 Task: Open a blank sheet, save the file as James Add the quote 'Your time is limited, so don't waste it living someone else's life'Your time is limited, so don't waste it living someone else's life  Apply font style Apply font style Harlow Solid Italic and font size 16 Align the text to the Right .Change the text color to  Purple
Action: Mouse moved to (31, 24)
Screenshot: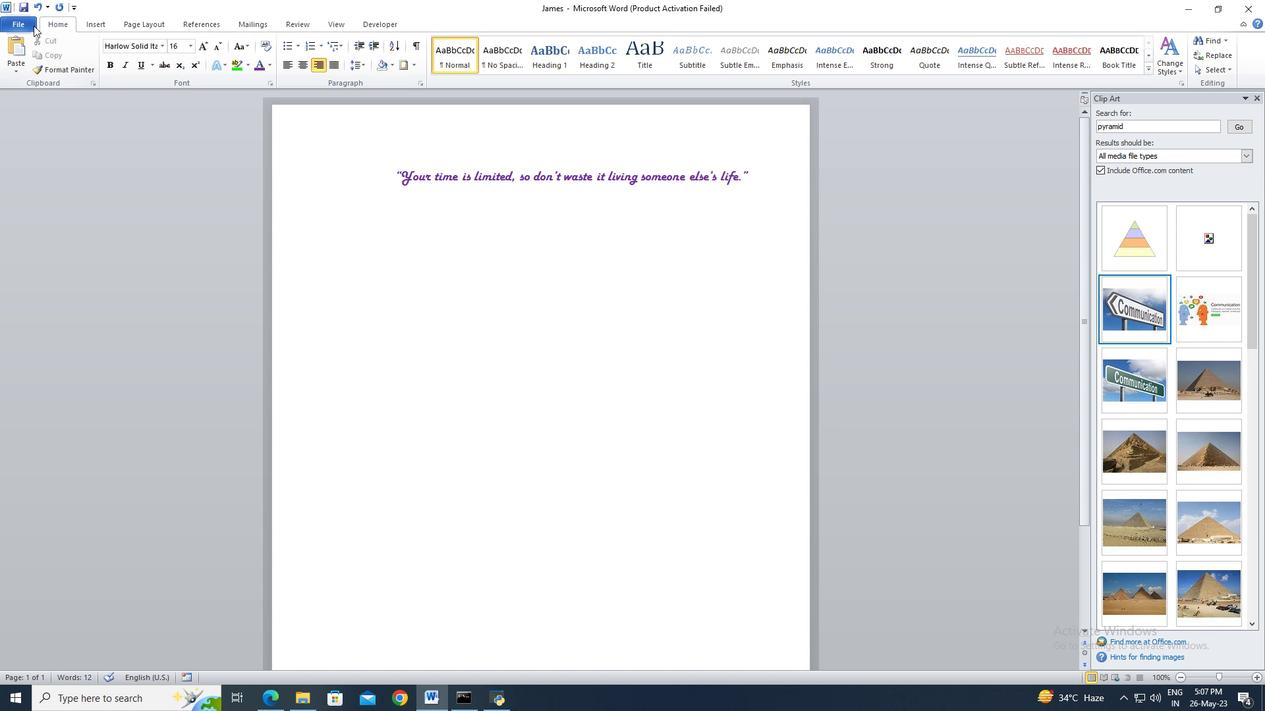 
Action: Mouse pressed left at (31, 24)
Screenshot: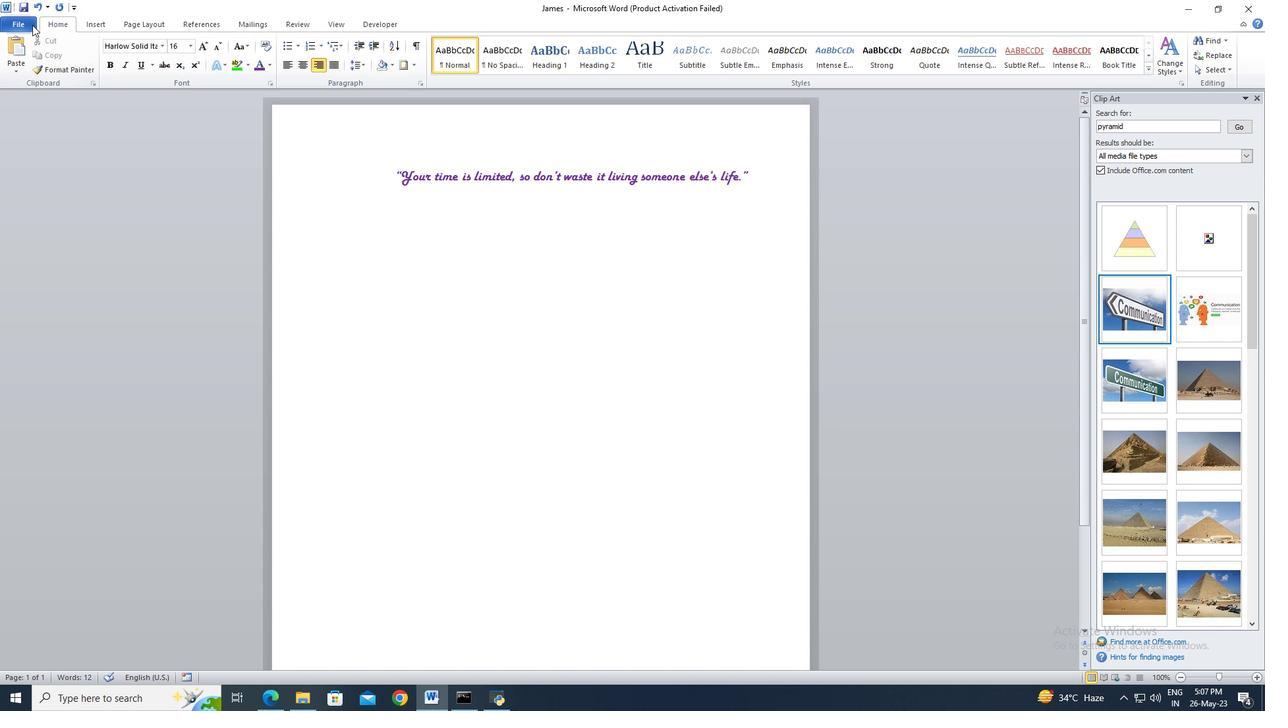 
Action: Mouse moved to (42, 172)
Screenshot: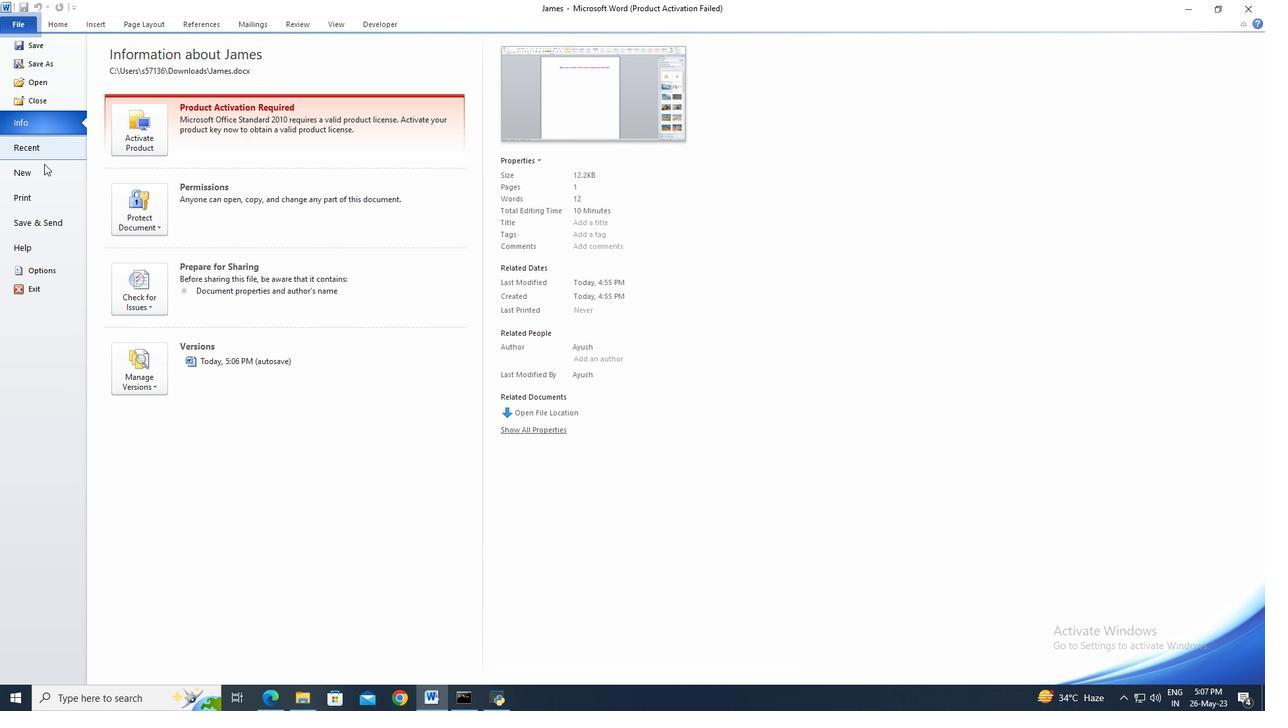 
Action: Mouse pressed left at (42, 172)
Screenshot: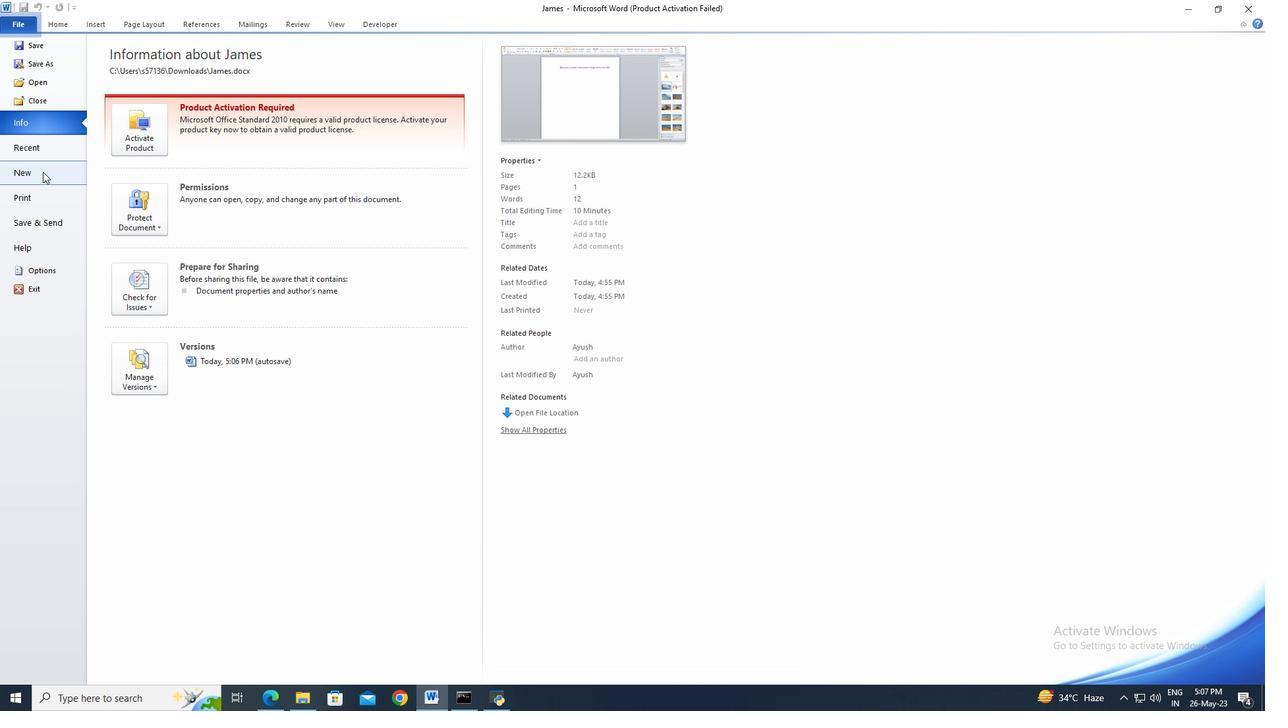 
Action: Mouse moved to (653, 336)
Screenshot: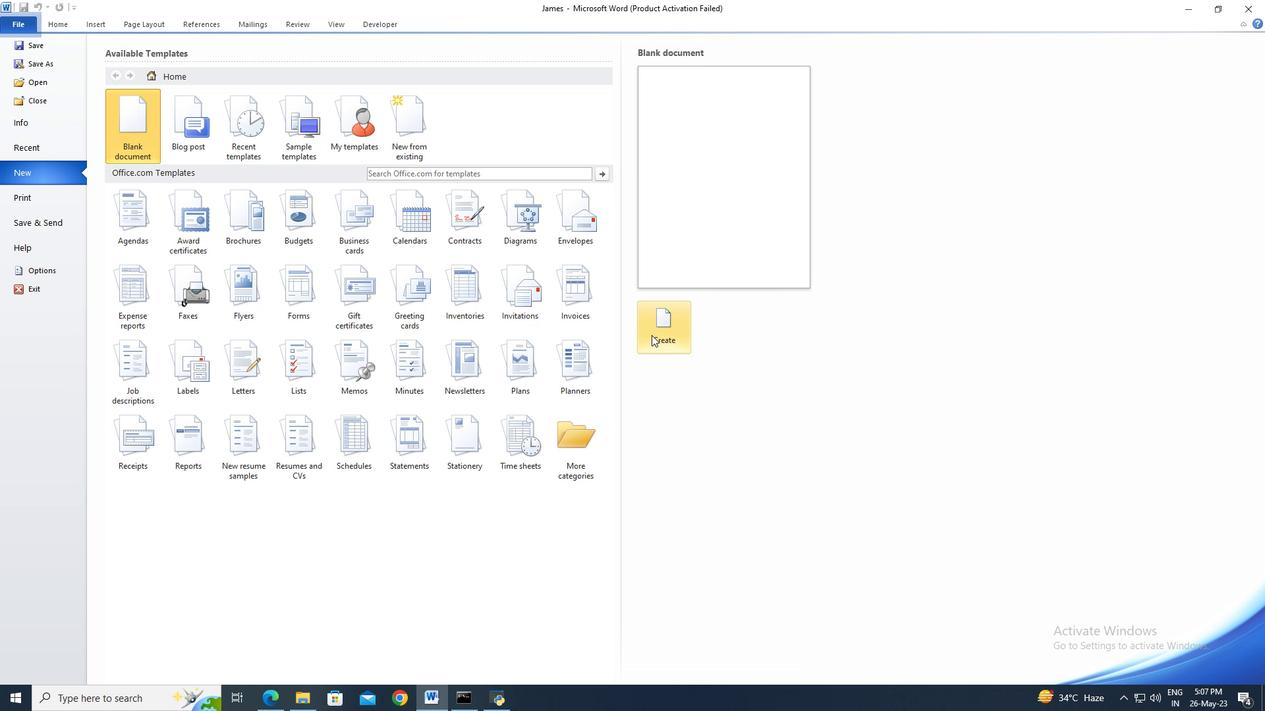 
Action: Mouse pressed left at (653, 336)
Screenshot: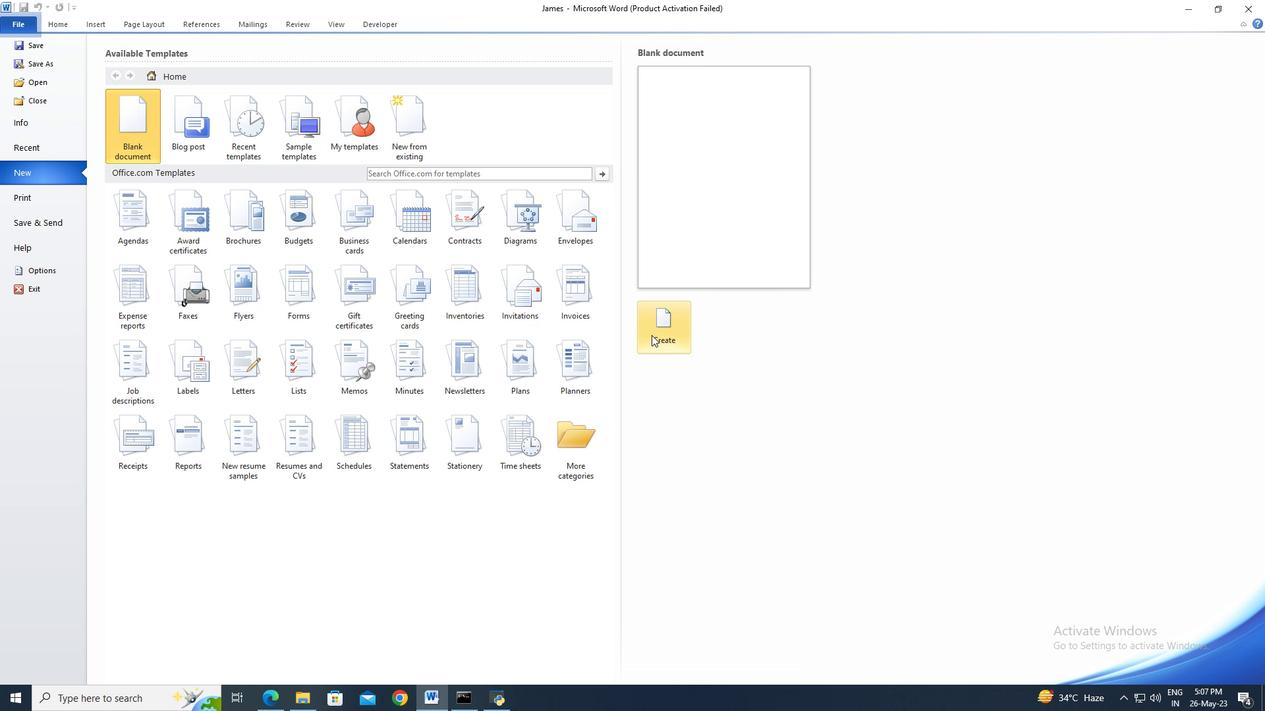 
Action: Mouse moved to (29, 25)
Screenshot: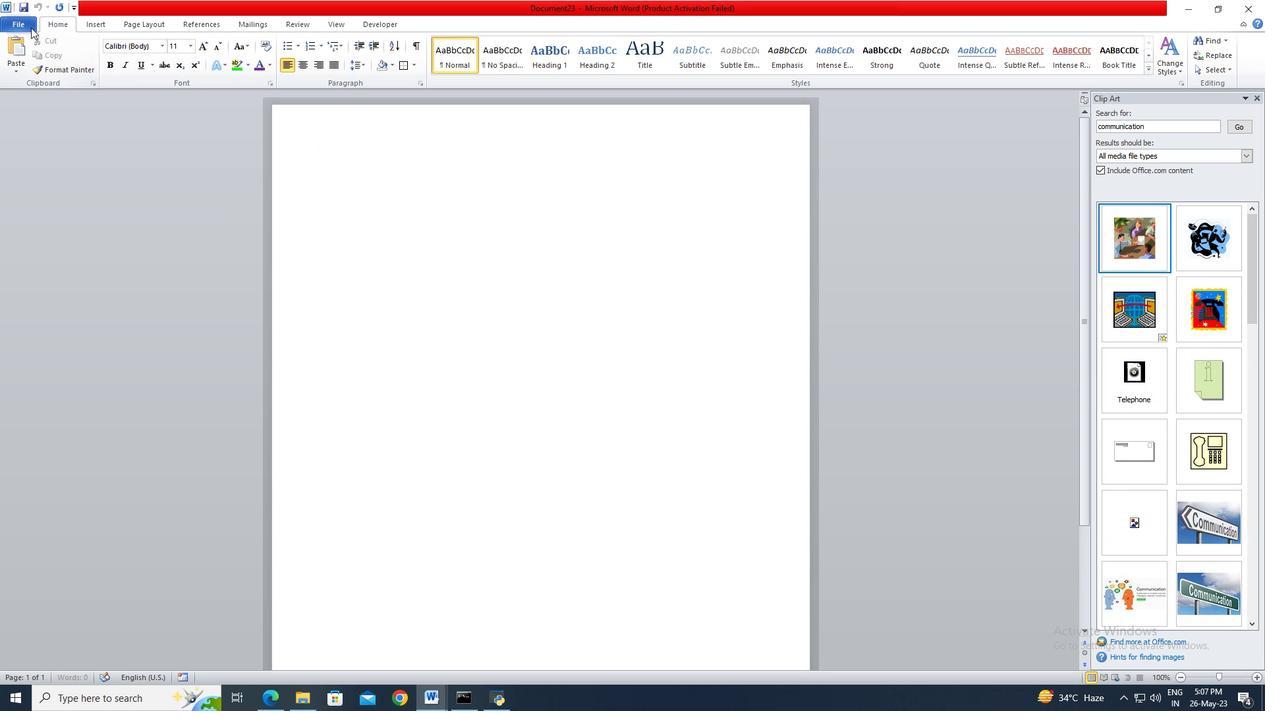 
Action: Mouse pressed left at (29, 25)
Screenshot: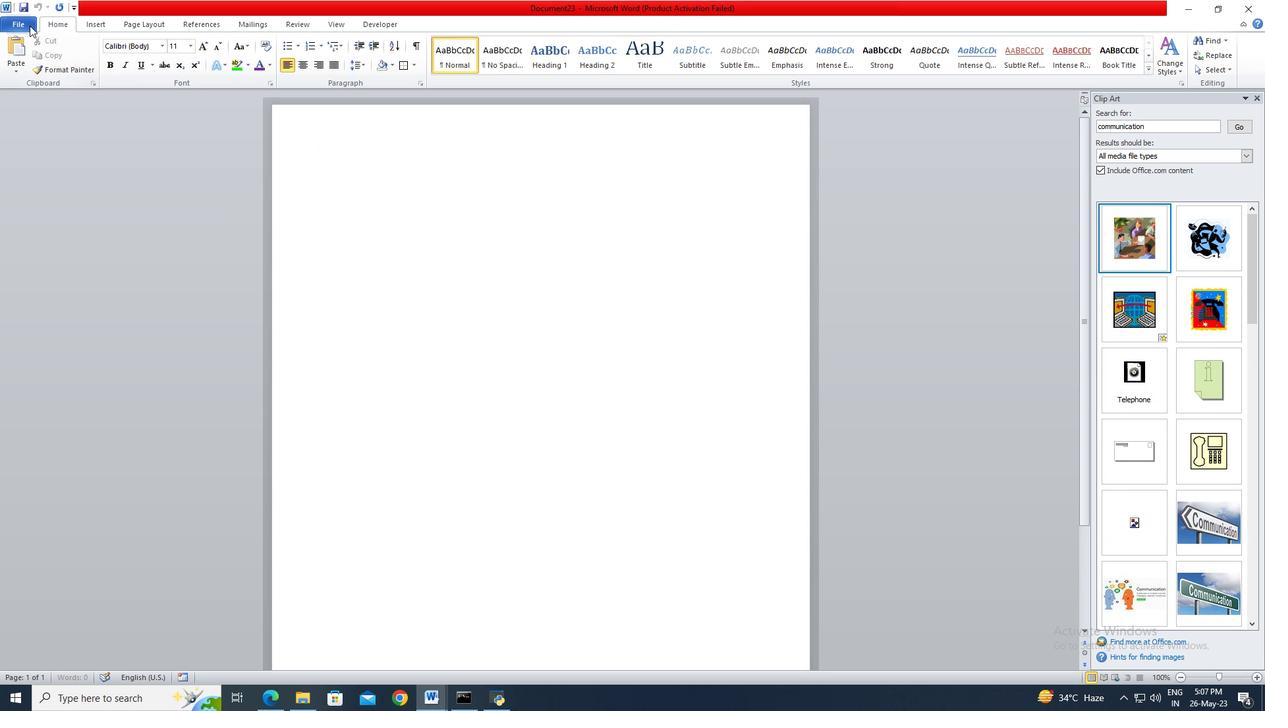 
Action: Mouse moved to (34, 65)
Screenshot: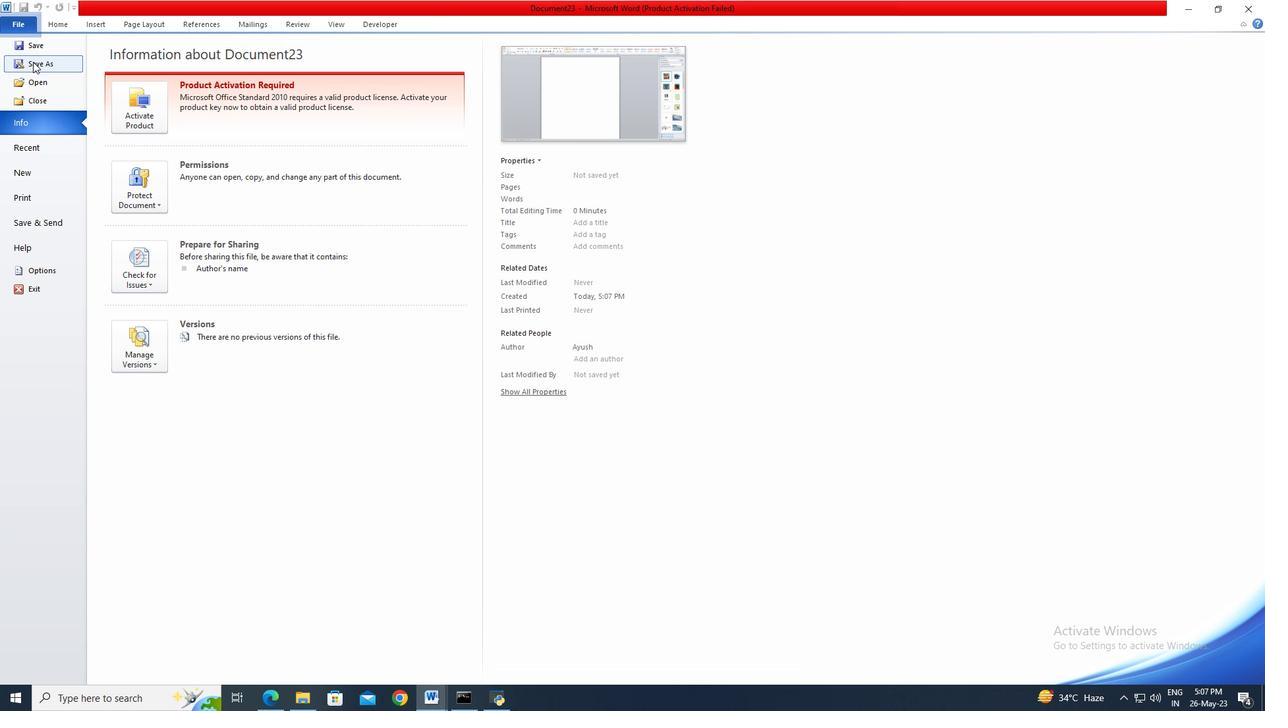 
Action: Mouse pressed left at (34, 65)
Screenshot: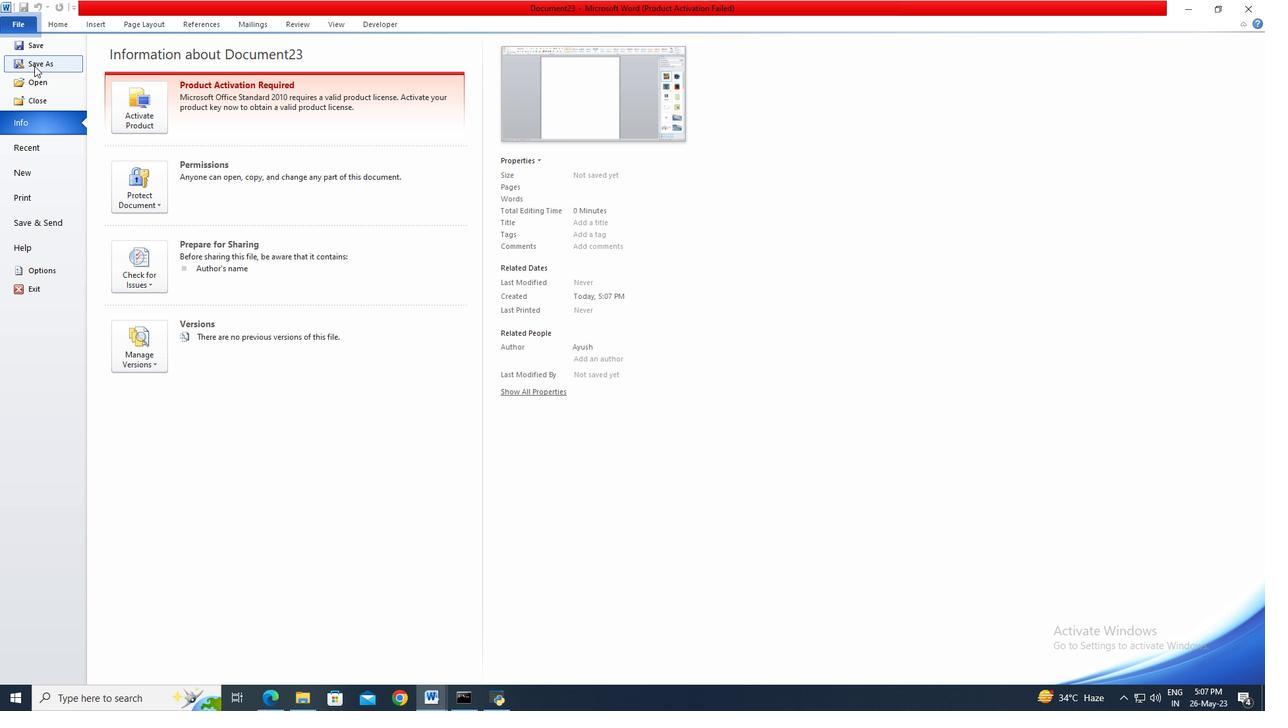 
Action: Mouse moved to (65, 145)
Screenshot: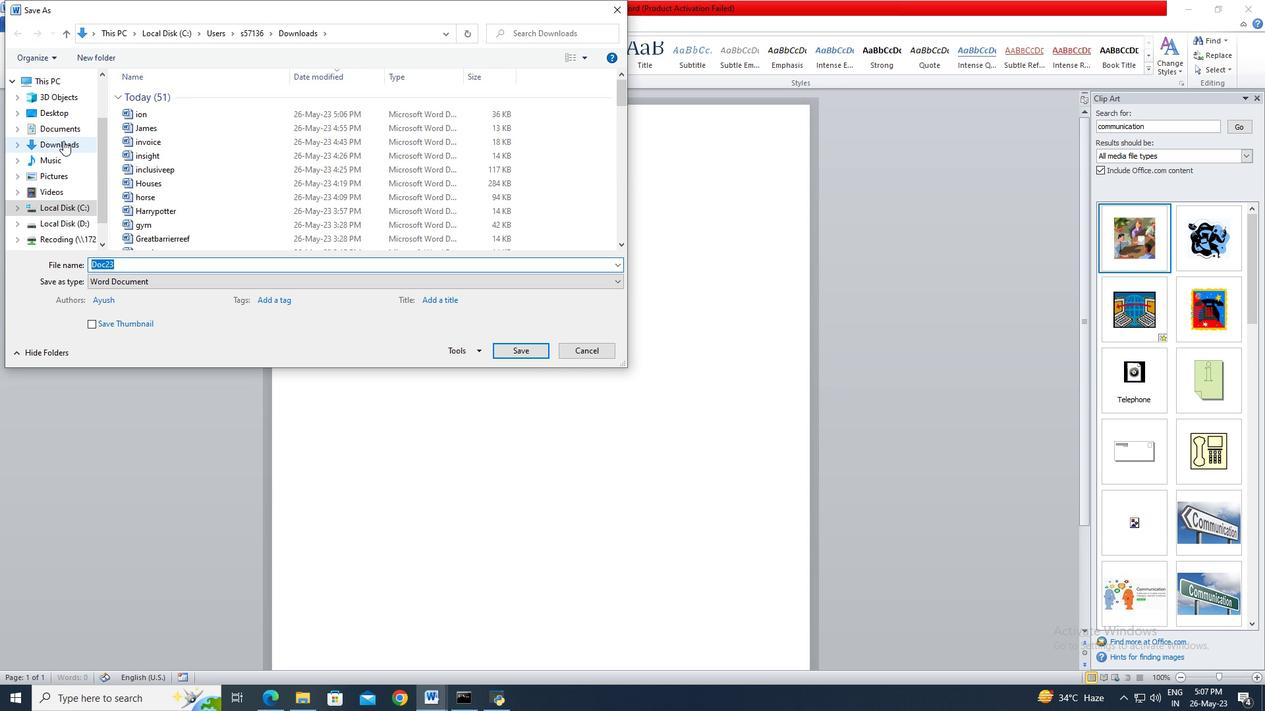 
Action: Mouse pressed left at (65, 145)
Screenshot: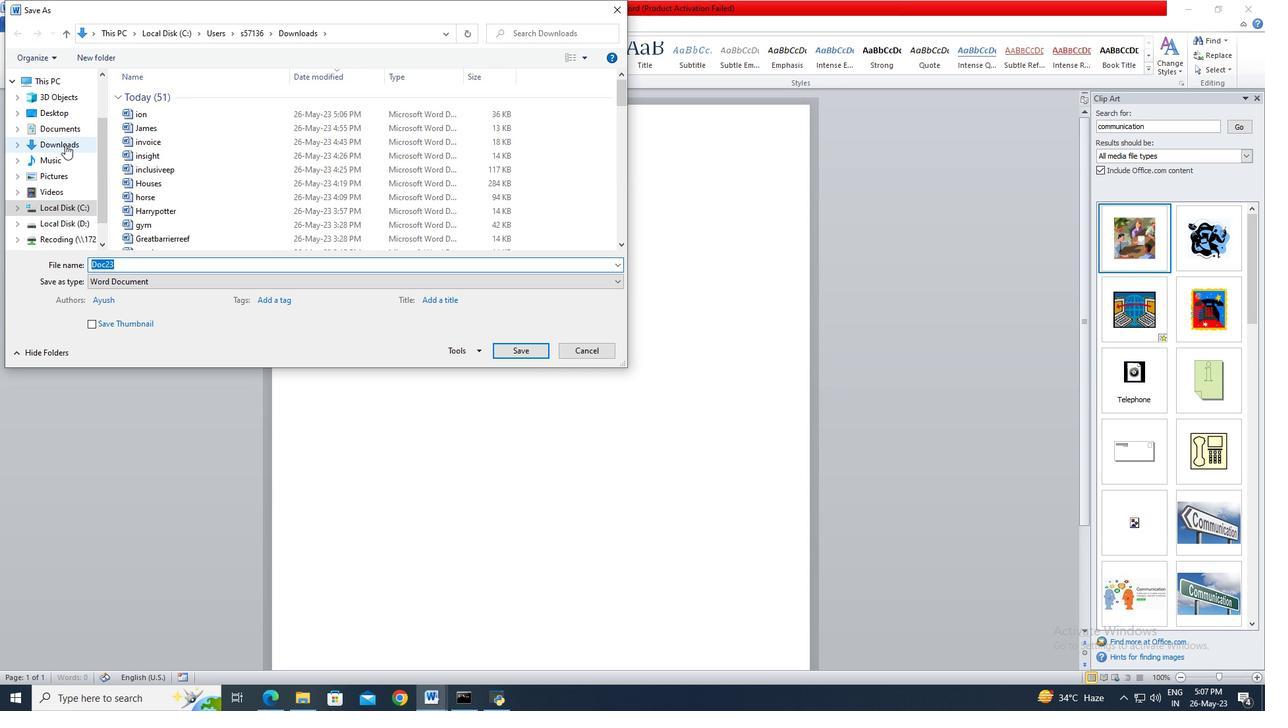 
Action: Mouse moved to (511, 356)
Screenshot: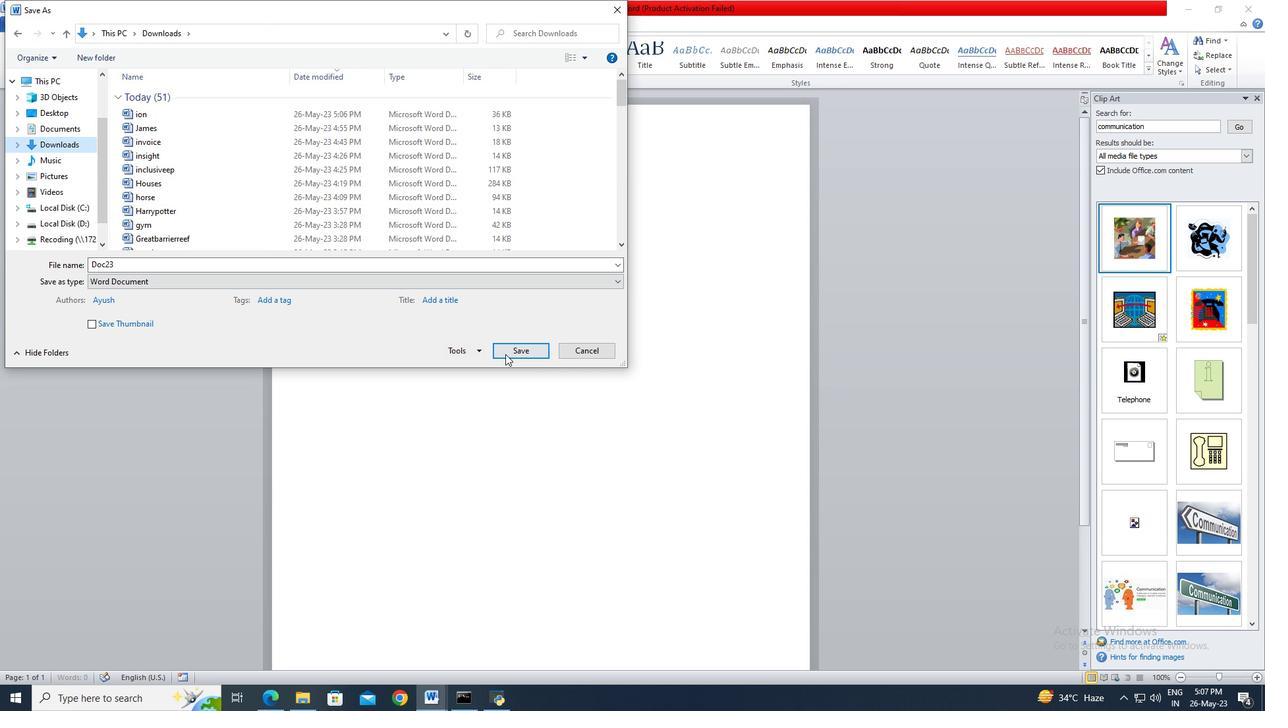 
Action: Mouse pressed left at (511, 356)
Screenshot: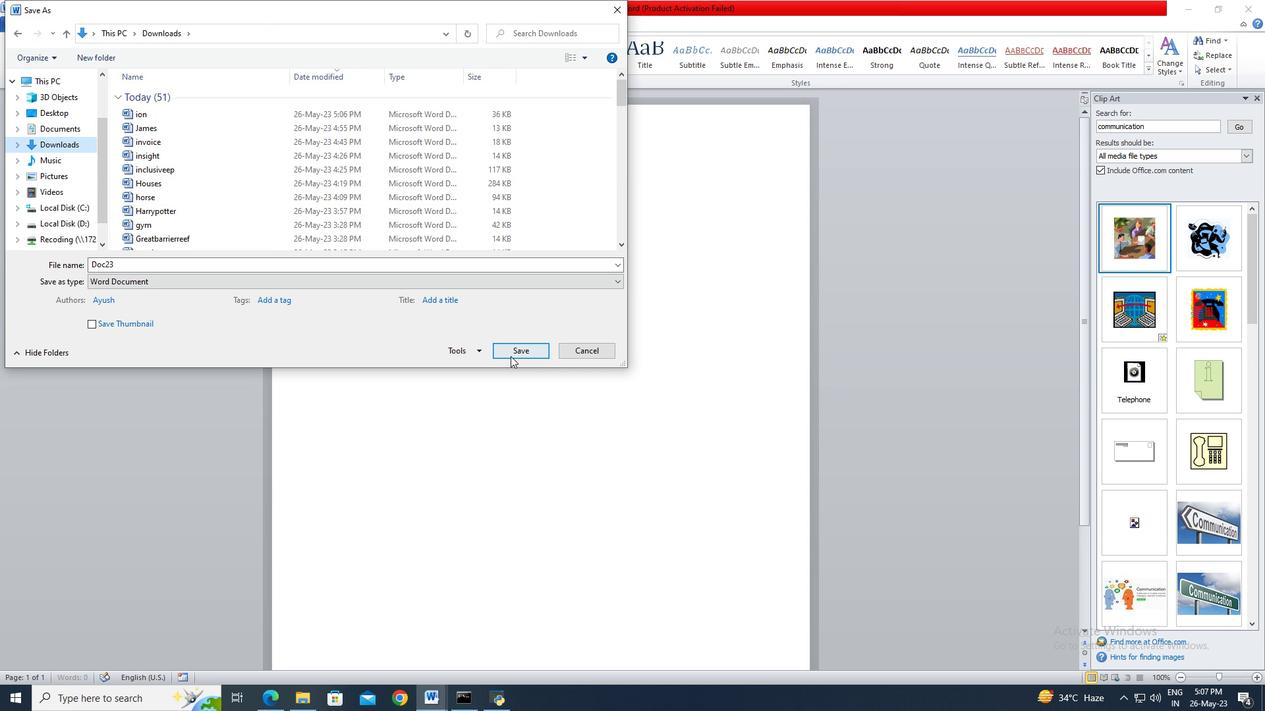 
Action: Mouse moved to (508, 140)
Screenshot: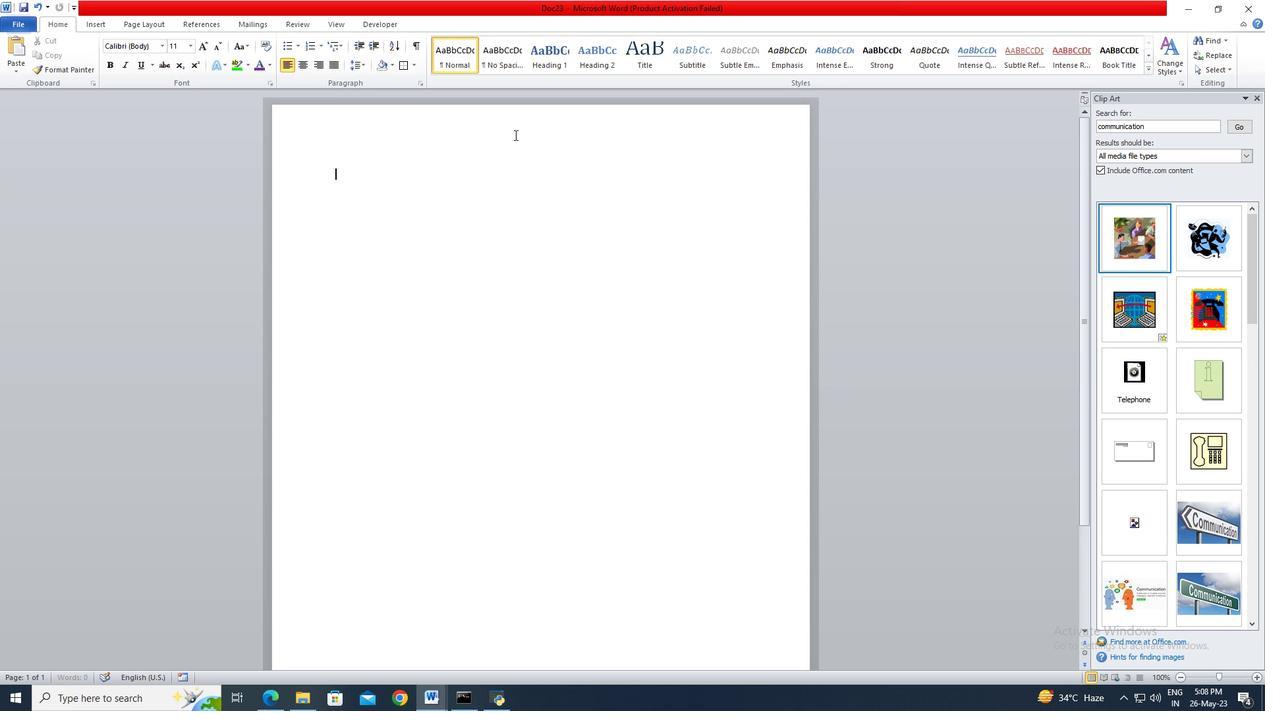 
Action: Key pressed <Key.shift>"<Key.shift>You<Key.backspace><Key.backspace><Key.backspace><Key.shift>Your<Key.backspace>ur<Key.space><Key.backspace>r<Key.backspace>ur<Key.space>timeee<Key.space>is<Key.space>limiteed,<Key.space>so<Key.space>donn't<Key.space>waste<Key.space>it<Key.space>living<Key.space>someone<Key.space>el<Key.backspace><Key.backspace><Key.space>else's<Key.space>li<Key.backspace>liife.<Key.shift>"ctrl+A
Screenshot: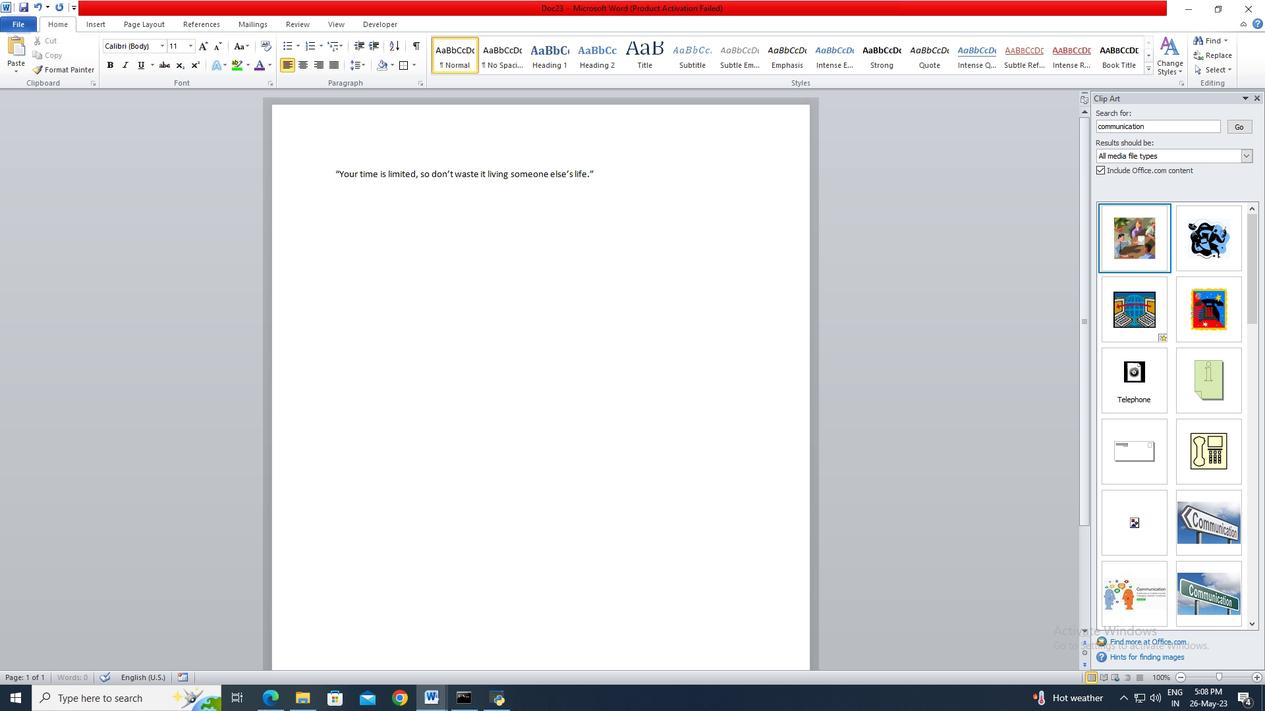 
Action: Mouse moved to (132, 49)
Screenshot: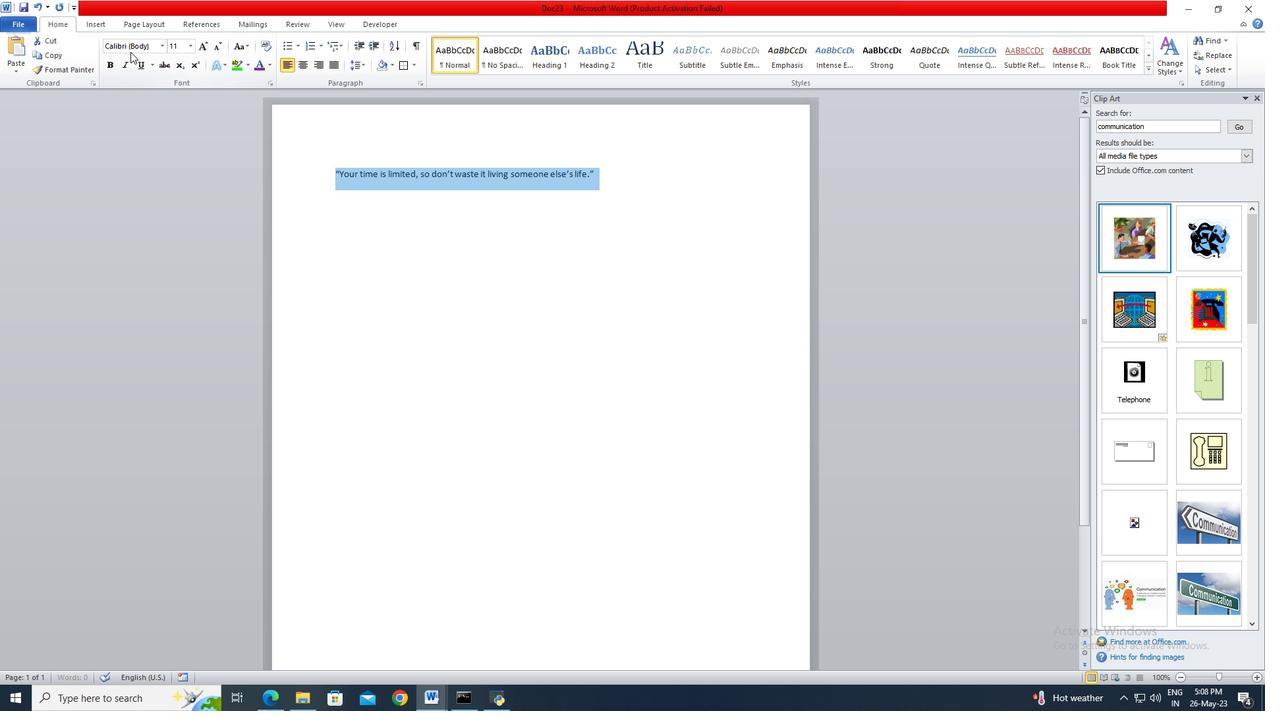 
Action: Mouse pressed left at (132, 49)
Screenshot: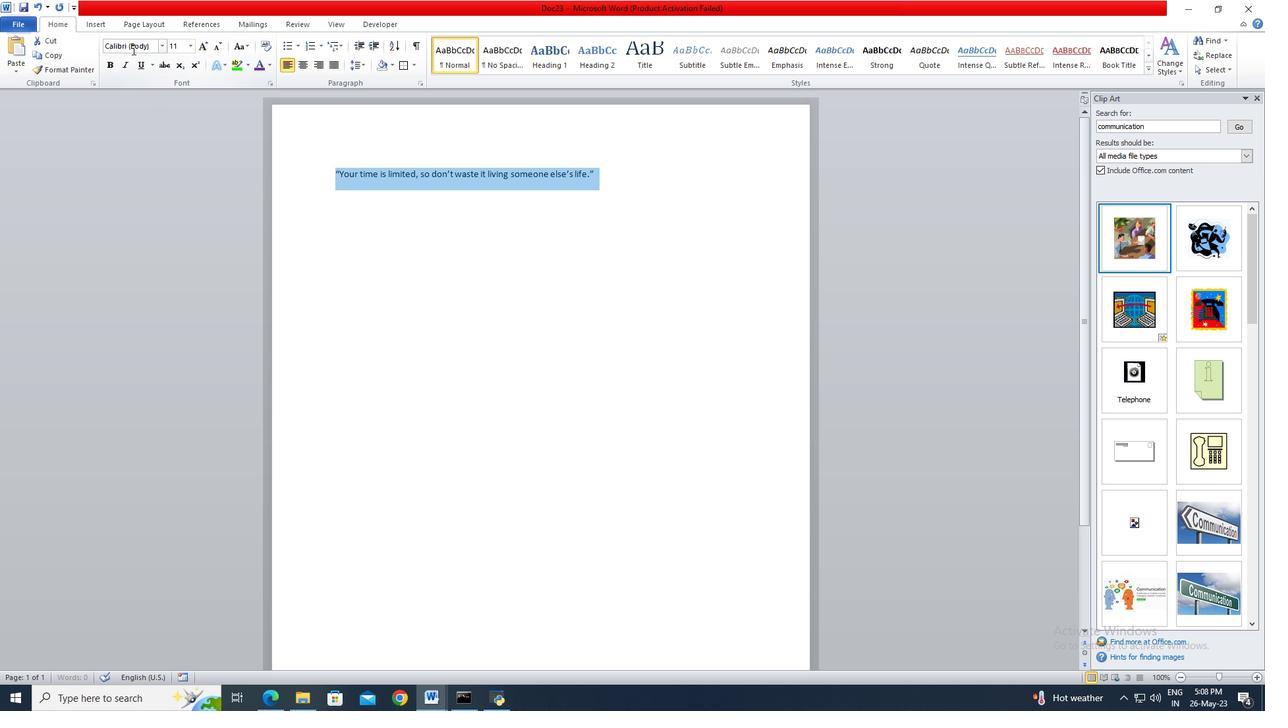 
Action: Key pressed <Key.shift>Harlo<Key.enter>
Screenshot: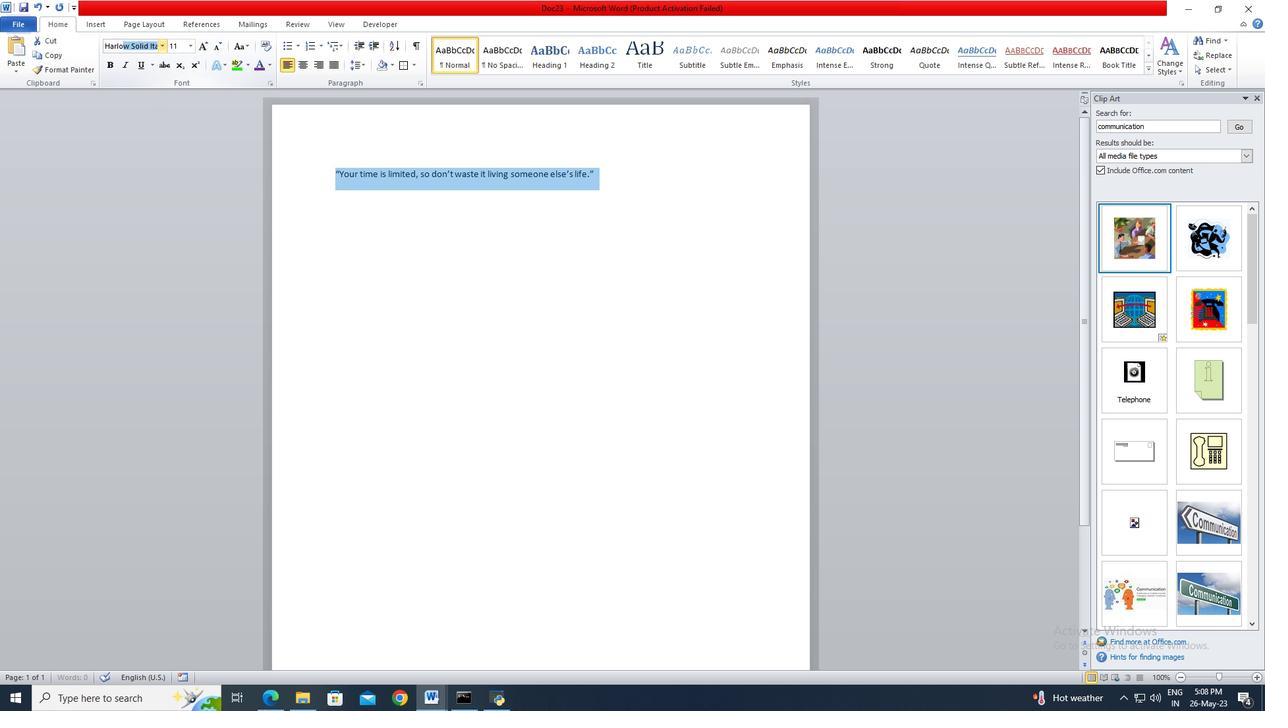 
Action: Mouse moved to (172, 46)
Screenshot: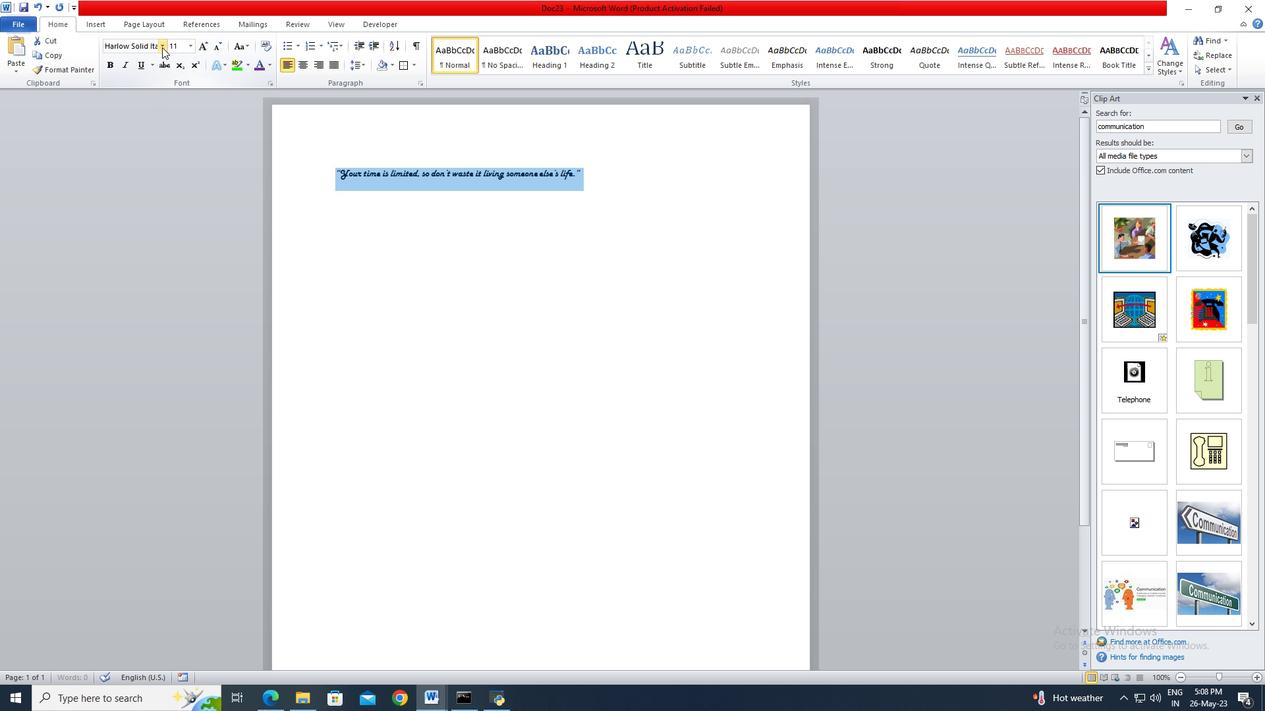 
Action: Mouse pressed left at (172, 46)
Screenshot: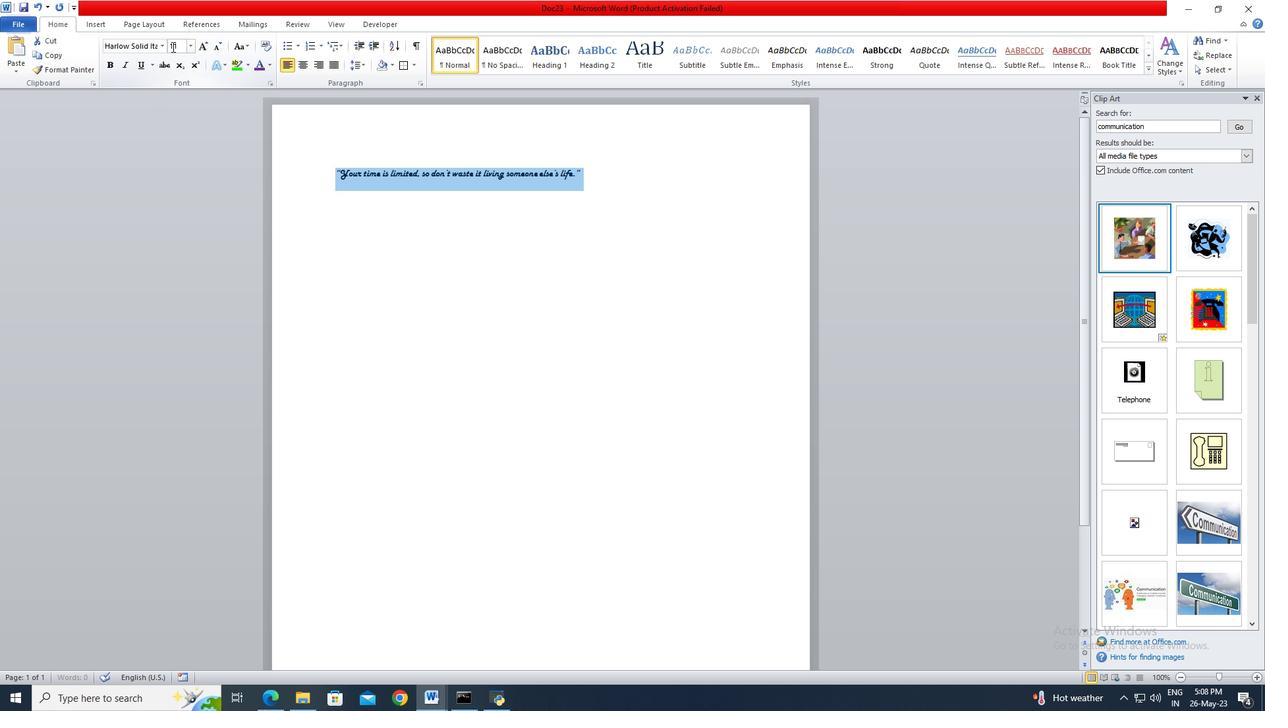 
Action: Key pressed 16<Key.enter>
Screenshot: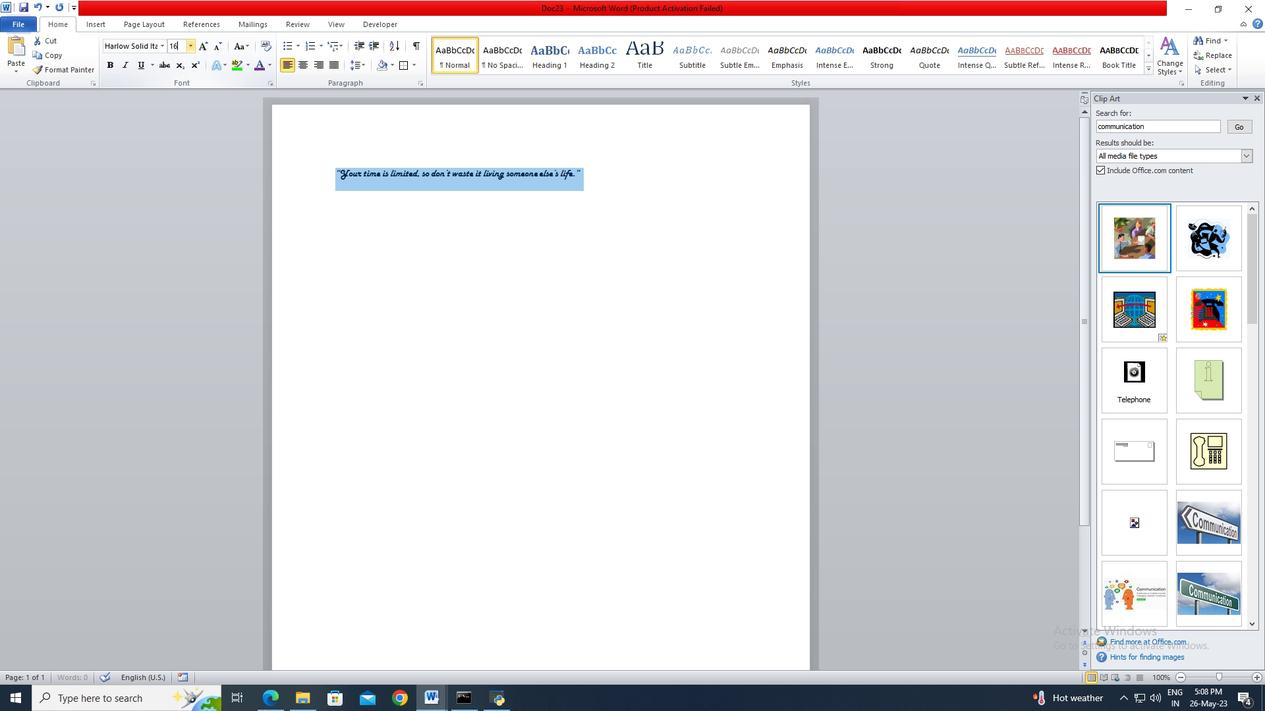 
Action: Mouse moved to (322, 65)
Screenshot: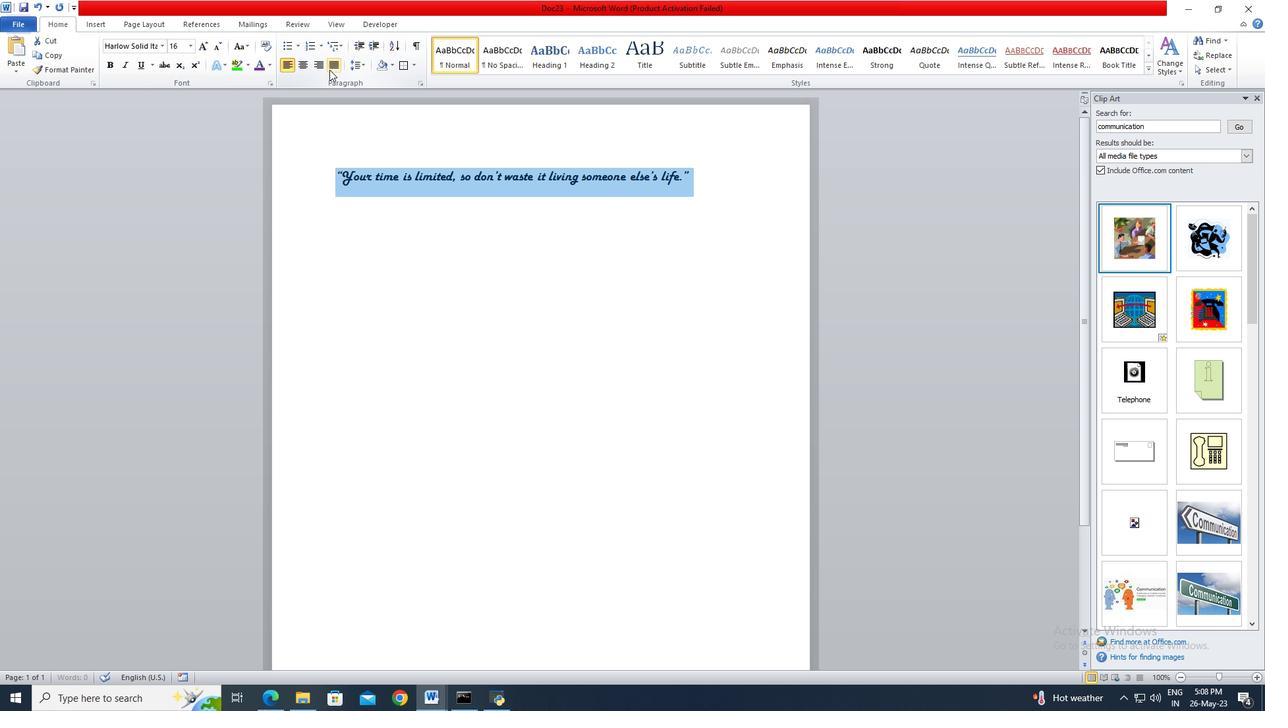 
Action: Mouse pressed left at (322, 65)
Screenshot: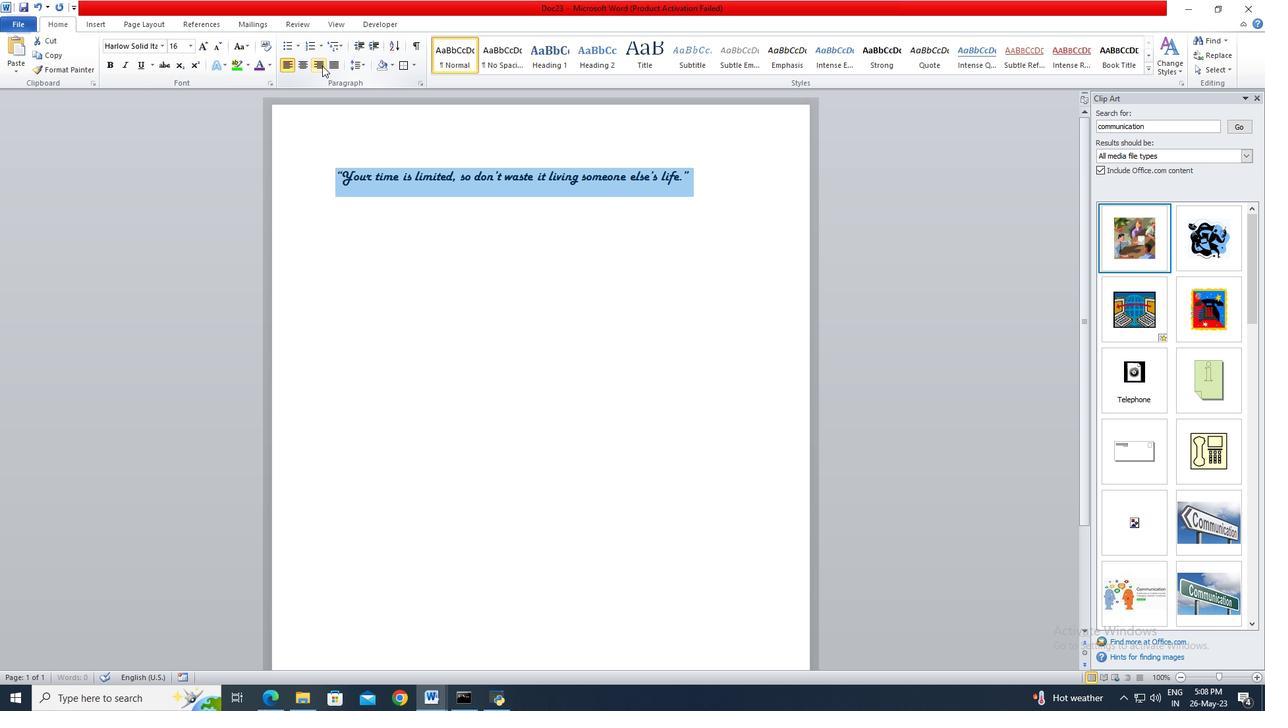 
Action: Mouse moved to (269, 64)
Screenshot: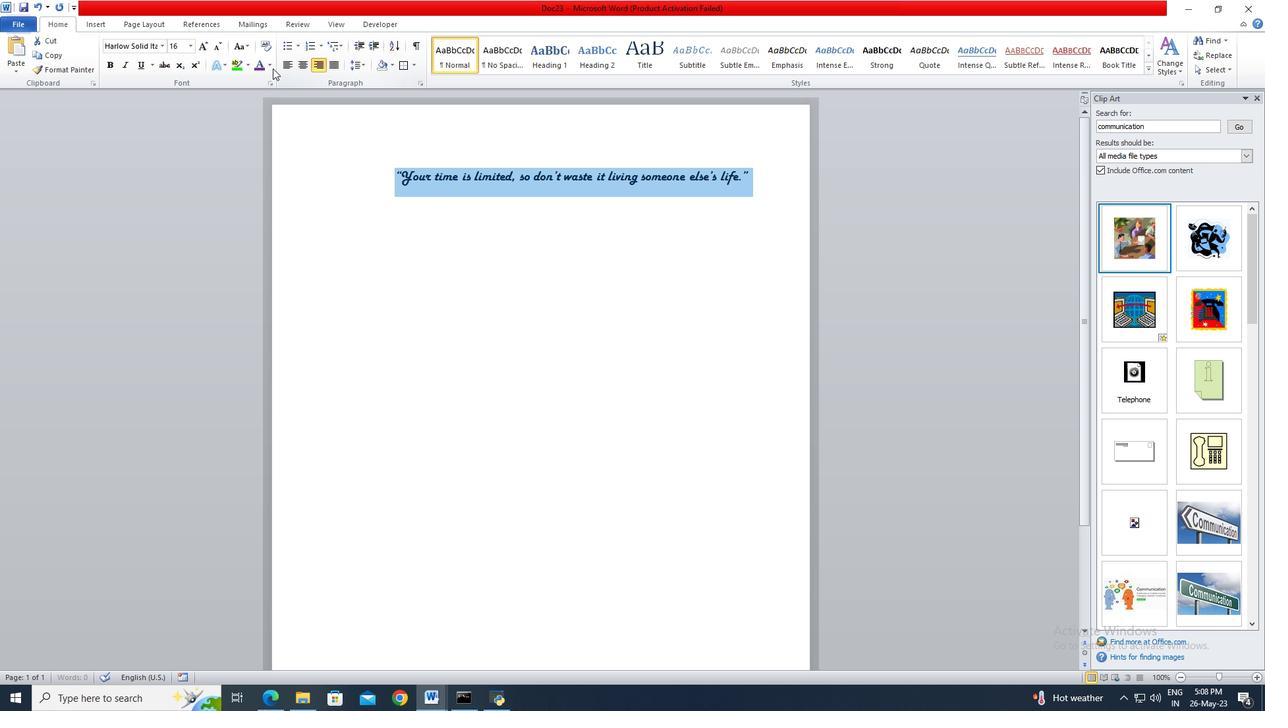 
Action: Mouse pressed left at (269, 64)
Screenshot: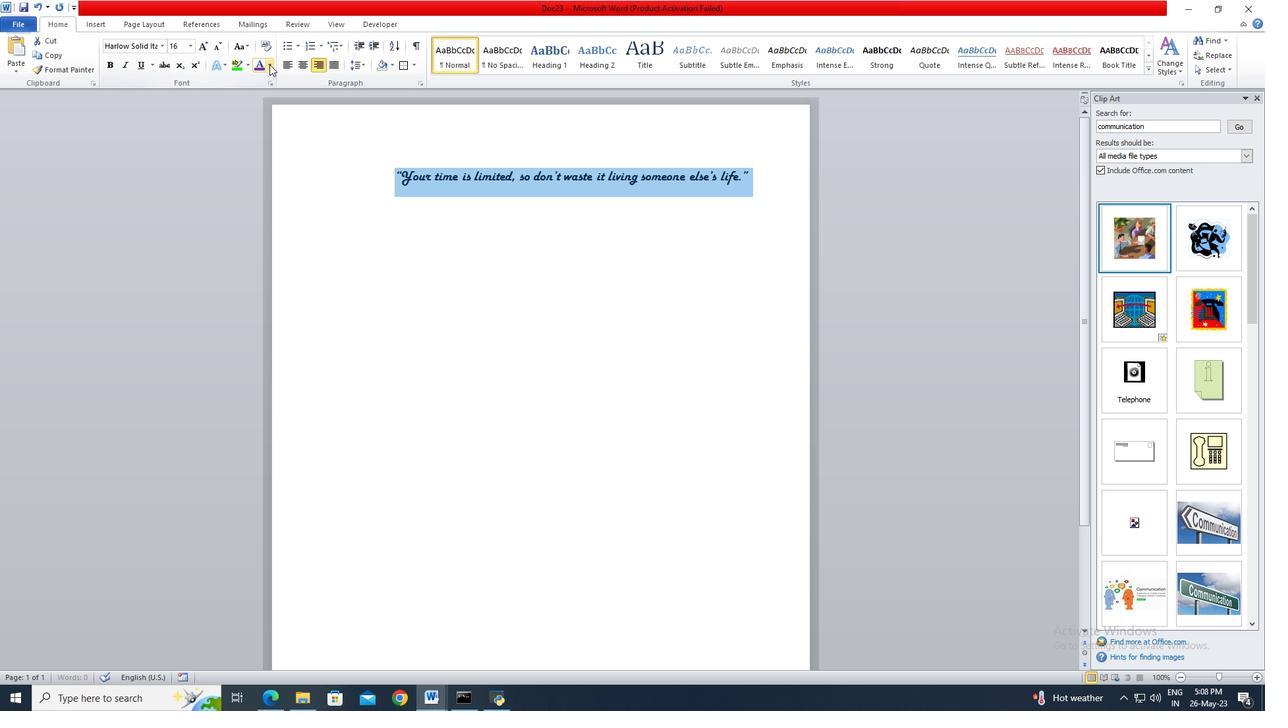 
Action: Mouse moved to (362, 179)
Screenshot: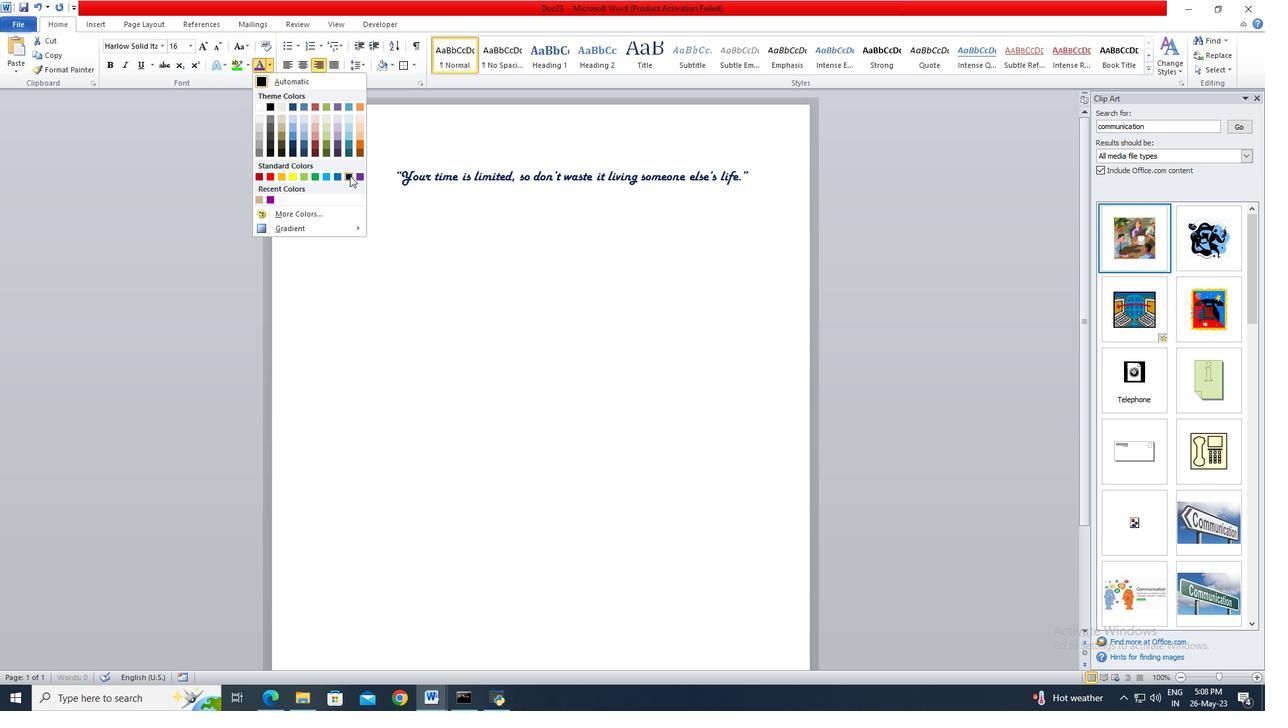 
Action: Mouse pressed left at (362, 179)
Screenshot: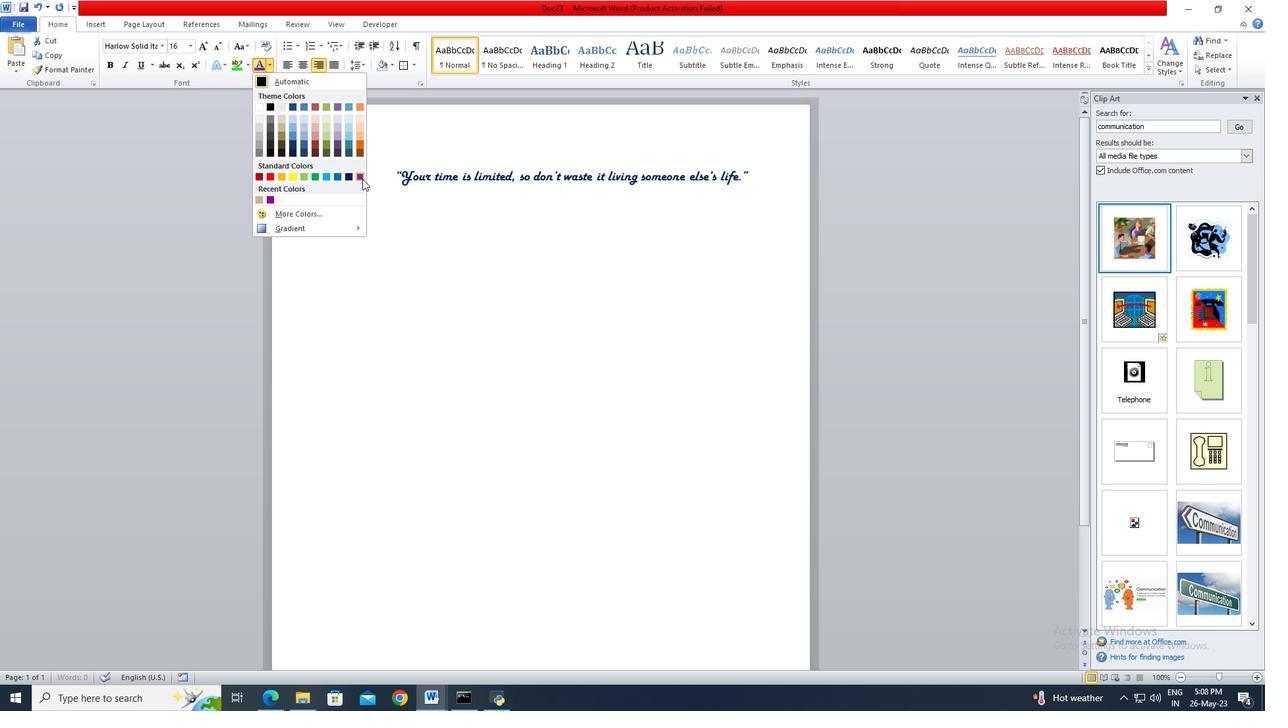 
Action: Mouse moved to (408, 199)
Screenshot: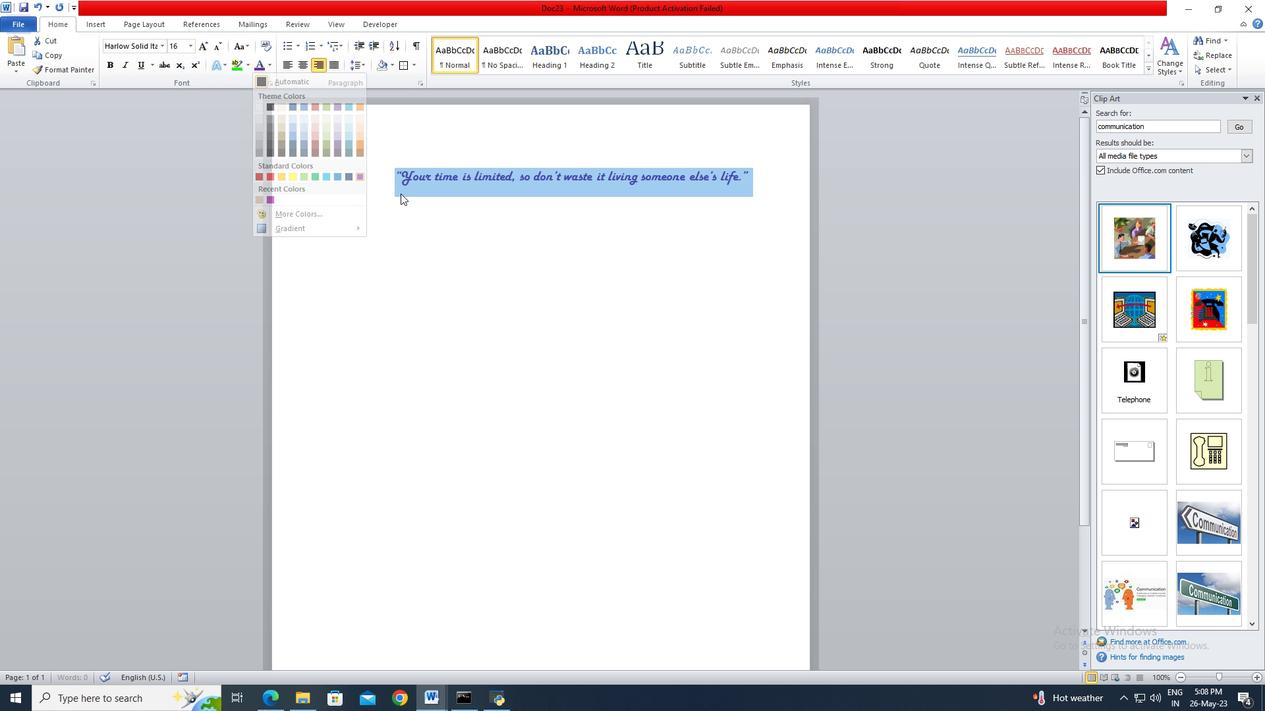 
Action: Mouse pressed left at (408, 199)
Screenshot: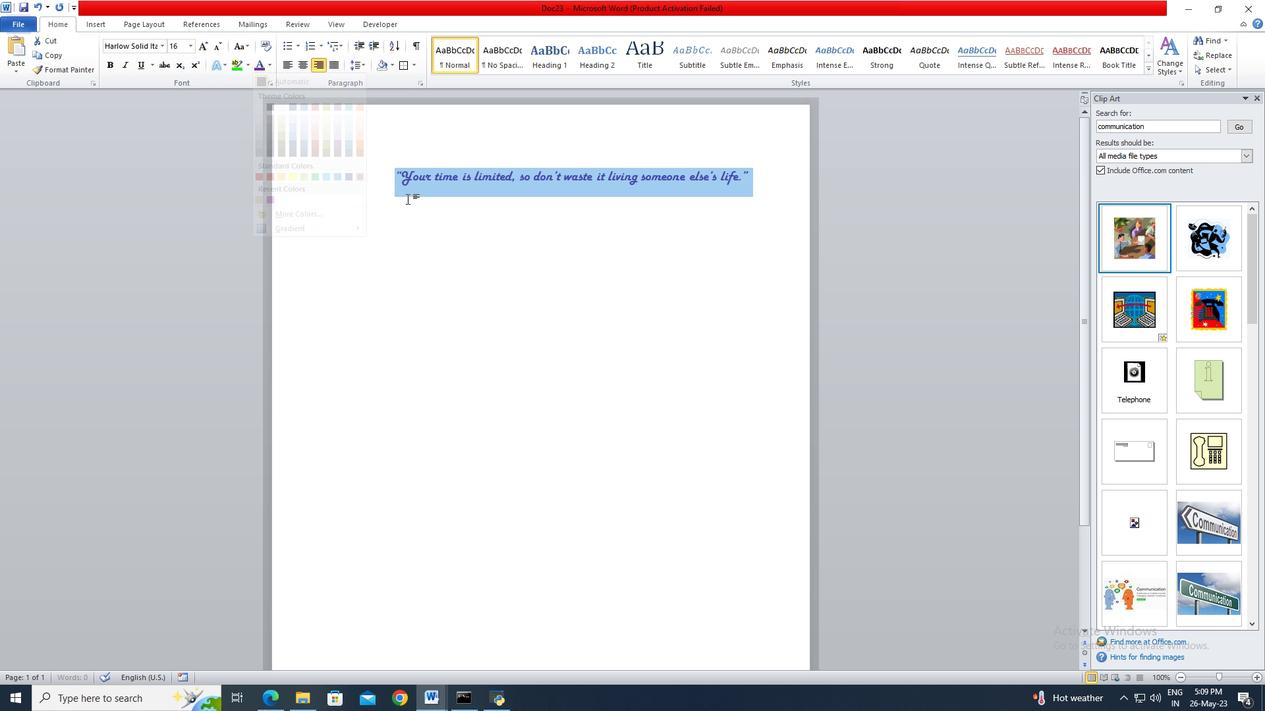 
